 Task: Set the pull request check failure for the repository "JS" to Medium or higher.
Action: Mouse moved to (894, 228)
Screenshot: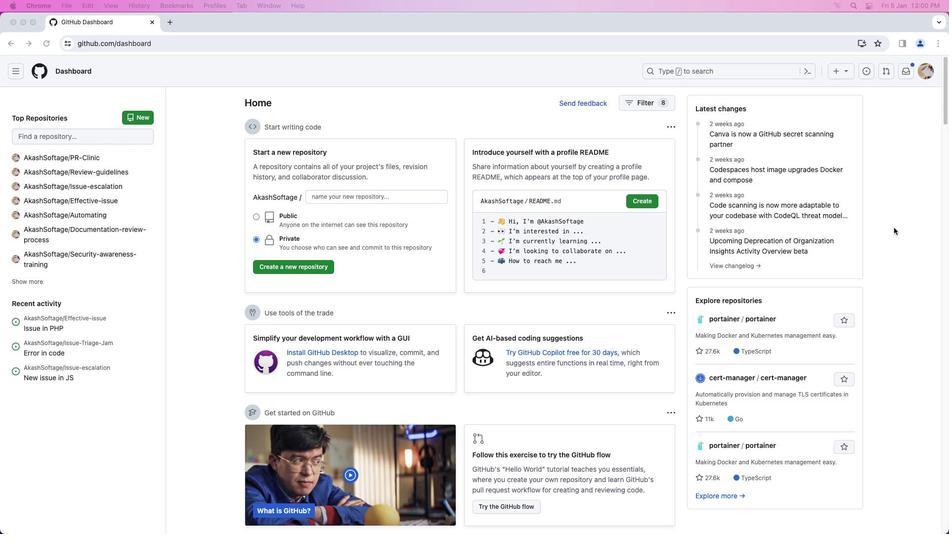 
Action: Mouse pressed left at (894, 228)
Screenshot: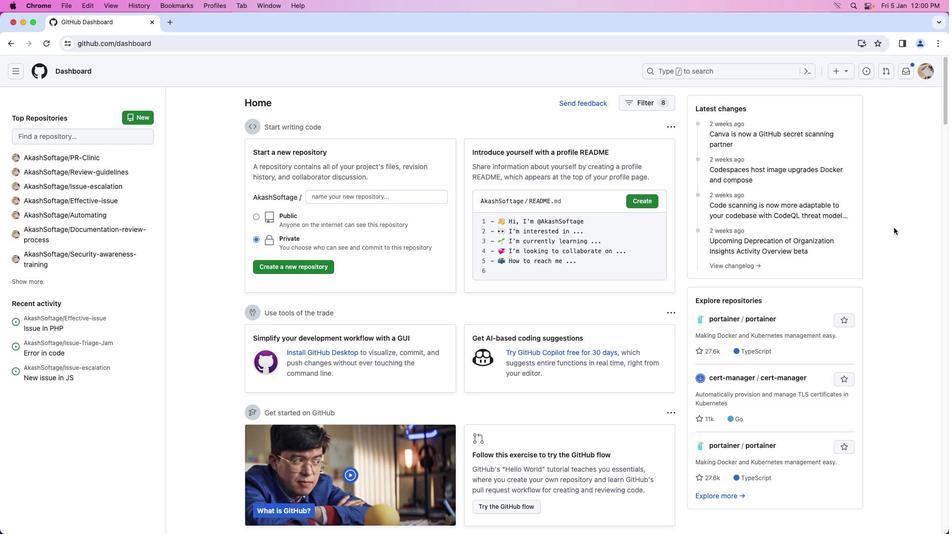 
Action: Mouse moved to (933, 74)
Screenshot: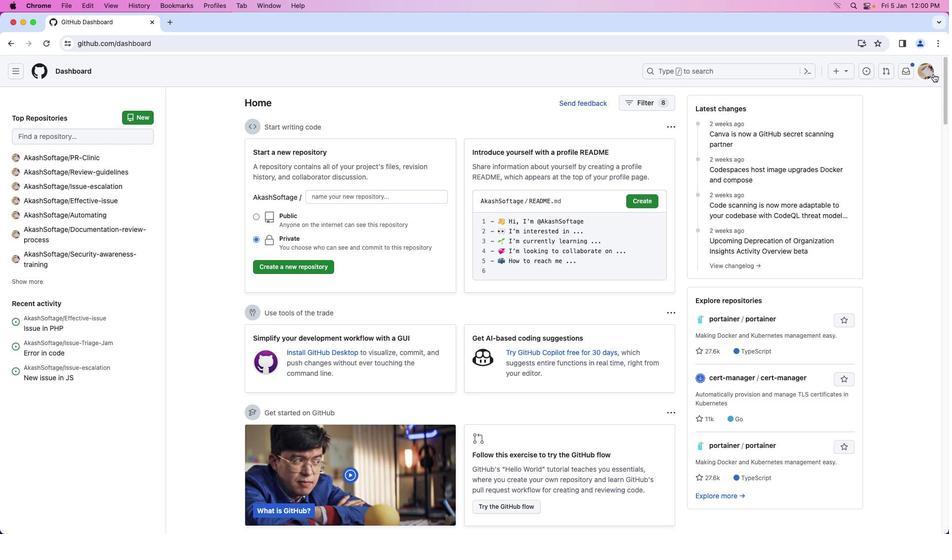 
Action: Mouse pressed left at (933, 74)
Screenshot: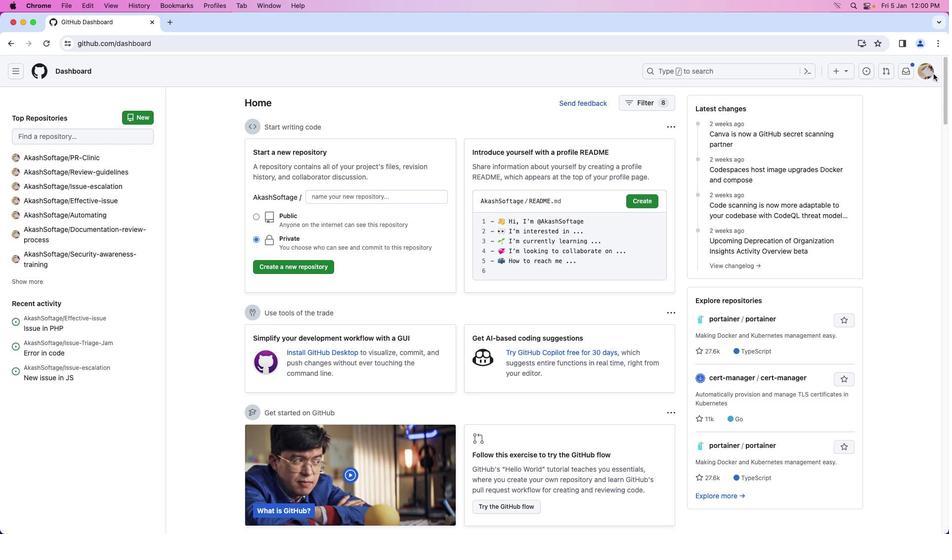 
Action: Mouse moved to (896, 157)
Screenshot: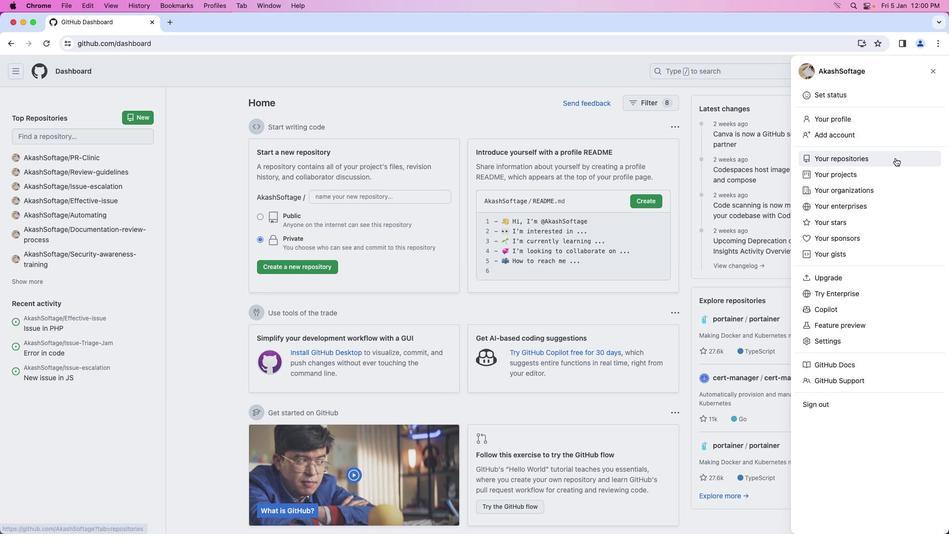 
Action: Mouse pressed left at (896, 157)
Screenshot: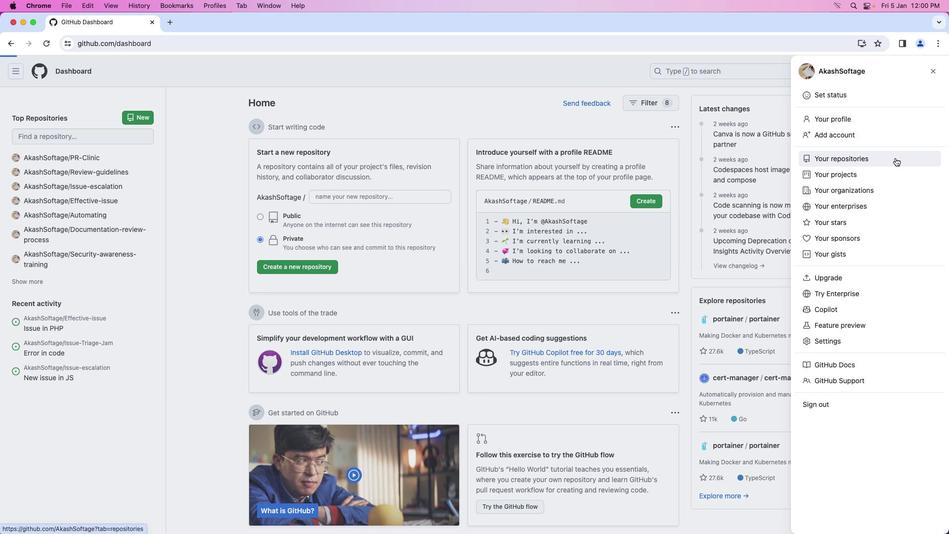 
Action: Mouse moved to (339, 165)
Screenshot: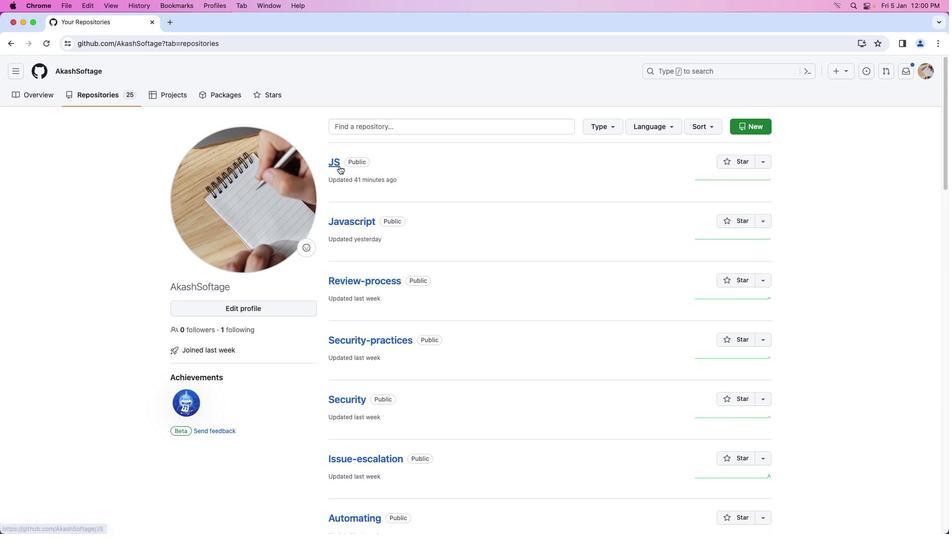 
Action: Mouse pressed left at (339, 165)
Screenshot: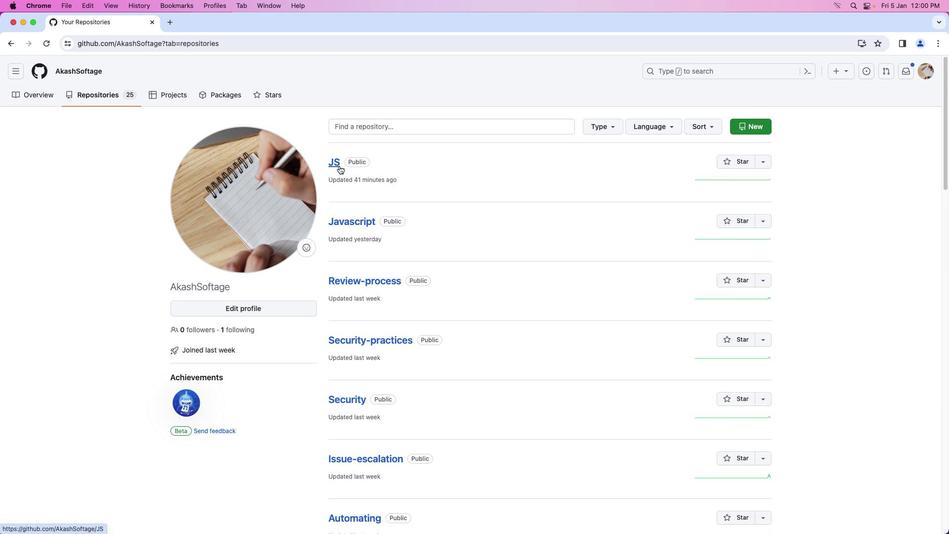 
Action: Mouse moved to (413, 99)
Screenshot: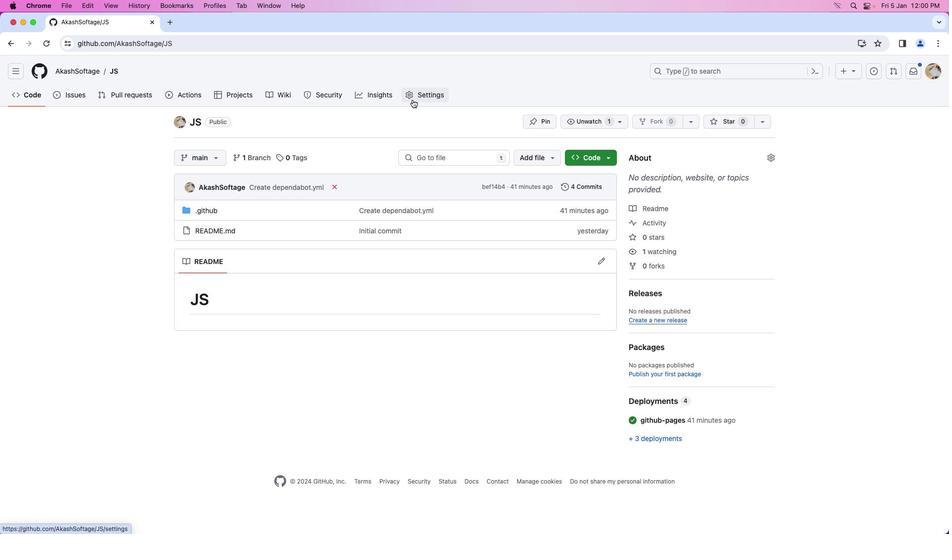 
Action: Mouse pressed left at (413, 99)
Screenshot: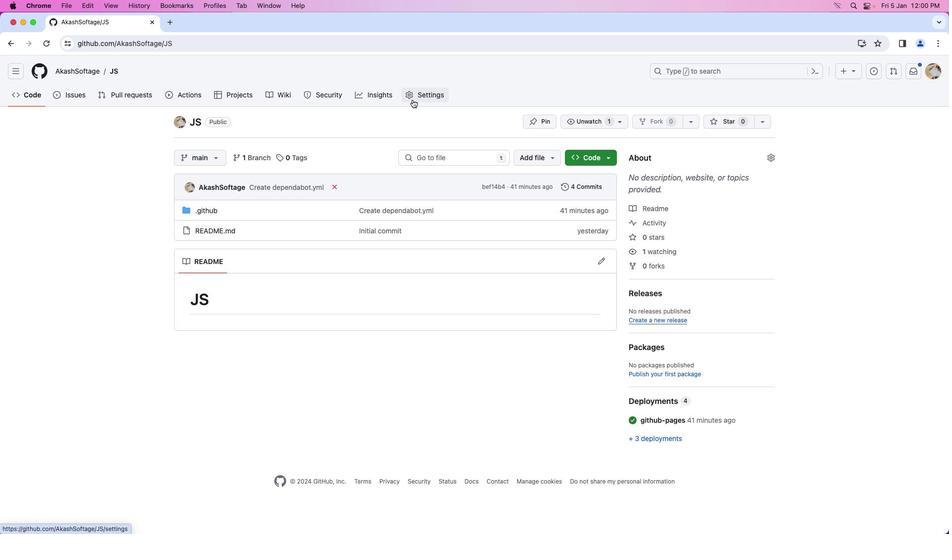 
Action: Mouse moved to (270, 370)
Screenshot: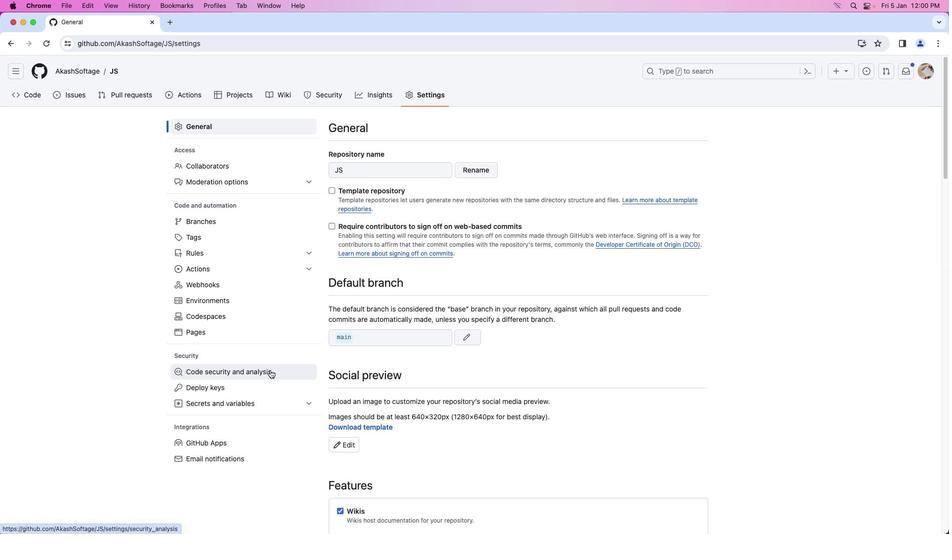 
Action: Mouse pressed left at (270, 370)
Screenshot: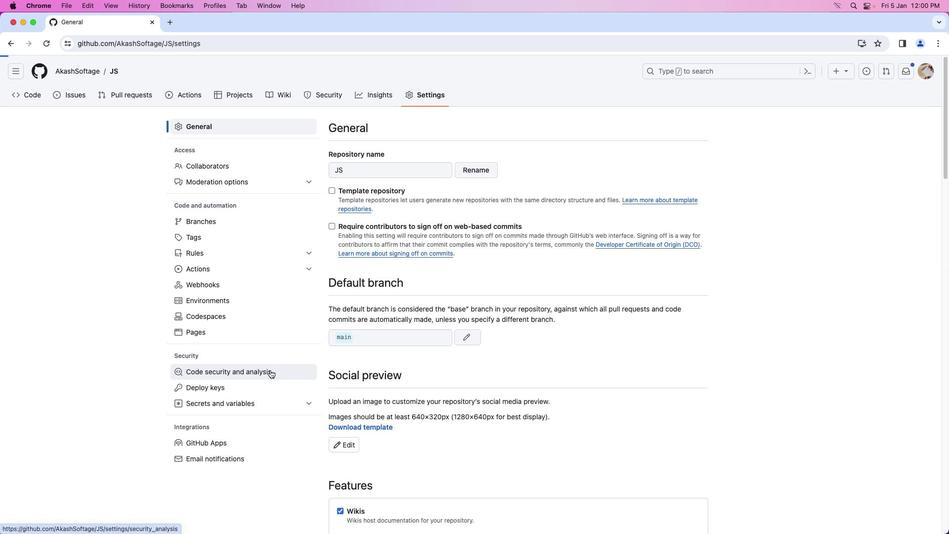 
Action: Mouse moved to (449, 367)
Screenshot: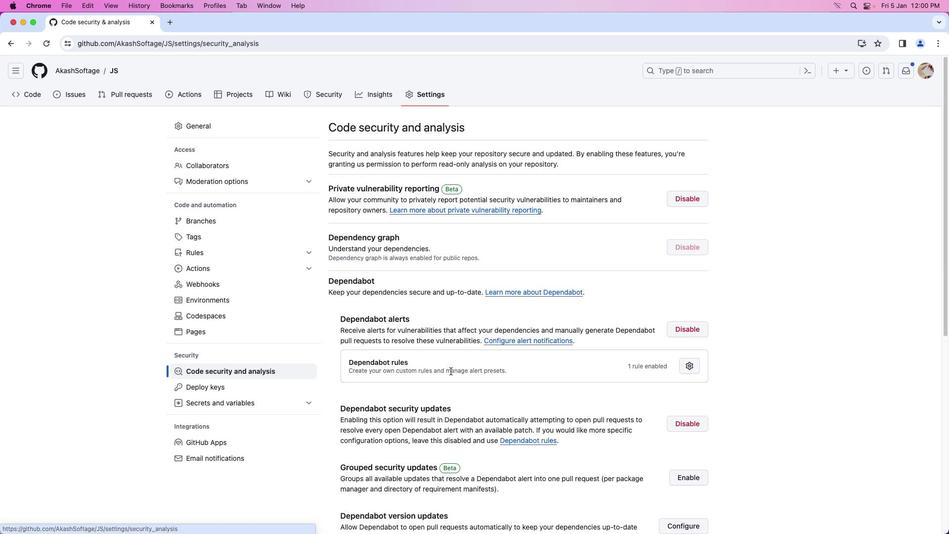 
Action: Mouse scrolled (449, 367) with delta (0, 0)
Screenshot: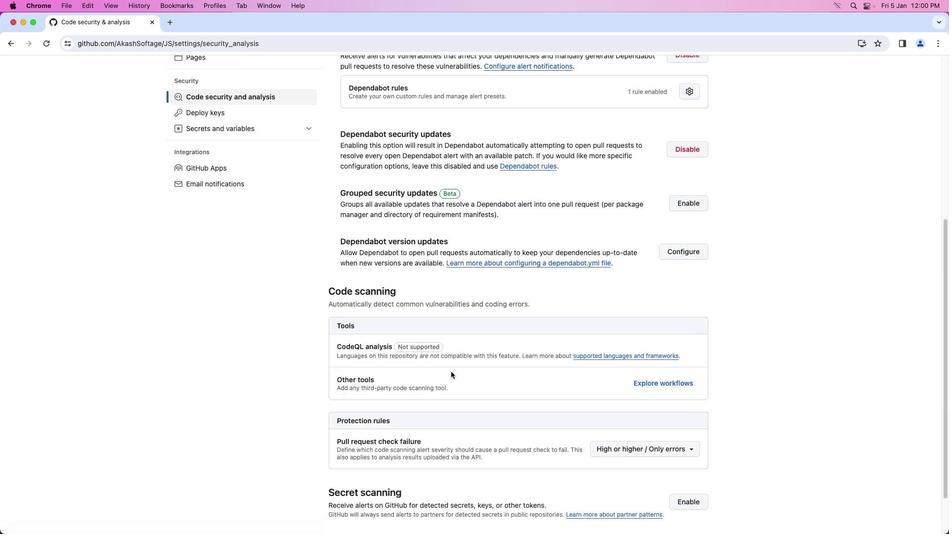
Action: Mouse scrolled (449, 367) with delta (0, 0)
Screenshot: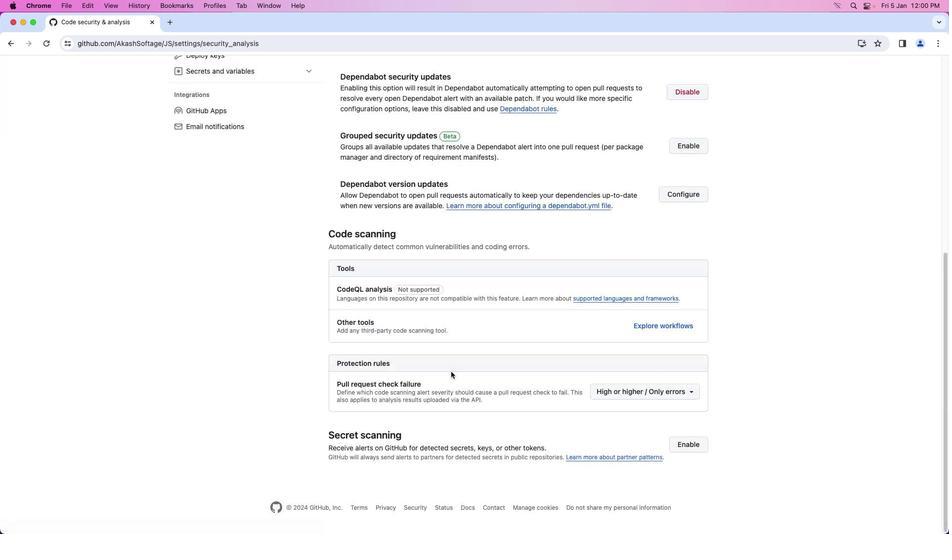 
Action: Mouse moved to (450, 371)
Screenshot: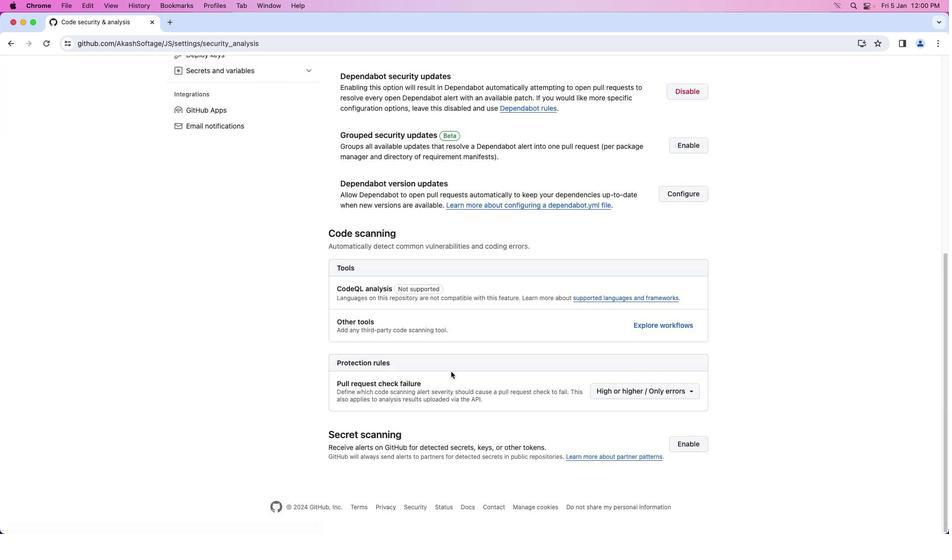 
Action: Mouse scrolled (450, 371) with delta (0, -1)
Screenshot: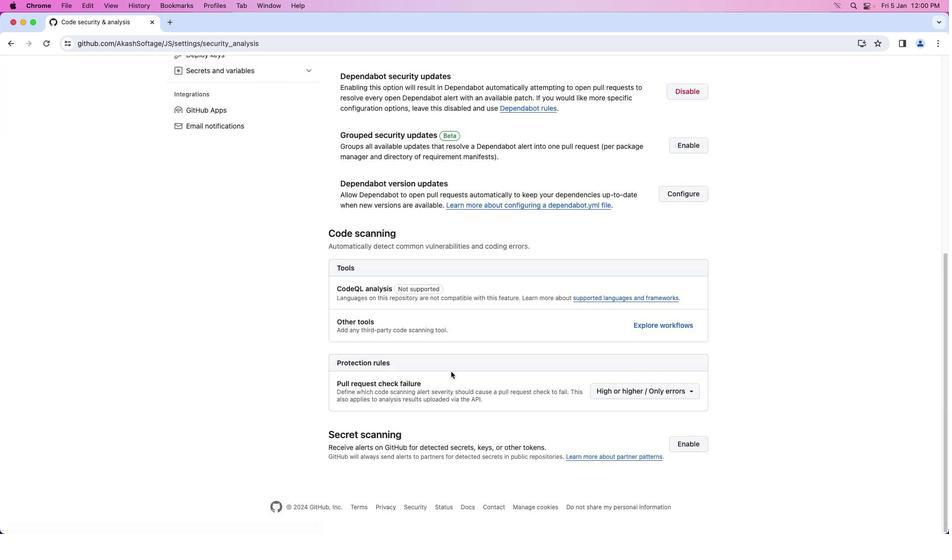 
Action: Mouse moved to (451, 371)
Screenshot: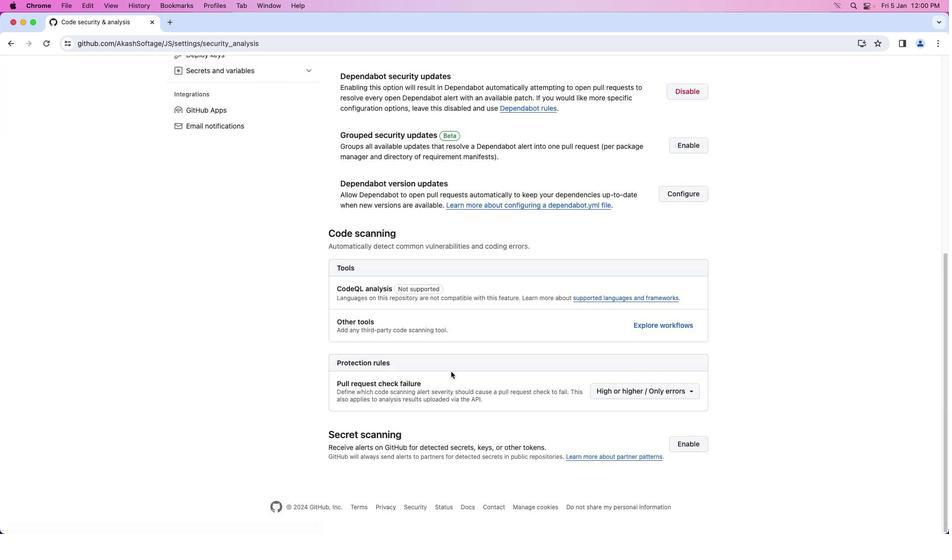 
Action: Mouse scrolled (451, 371) with delta (0, -2)
Screenshot: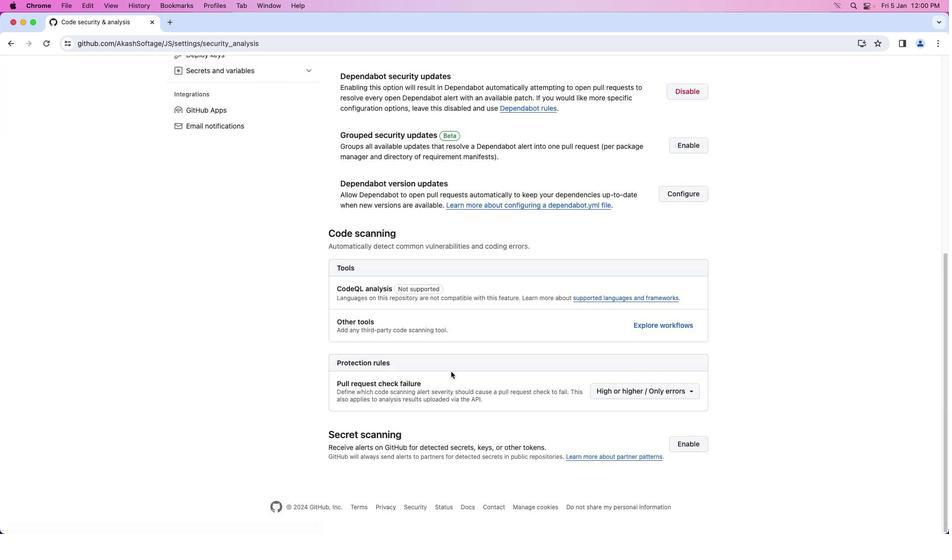
Action: Mouse moved to (451, 371)
Screenshot: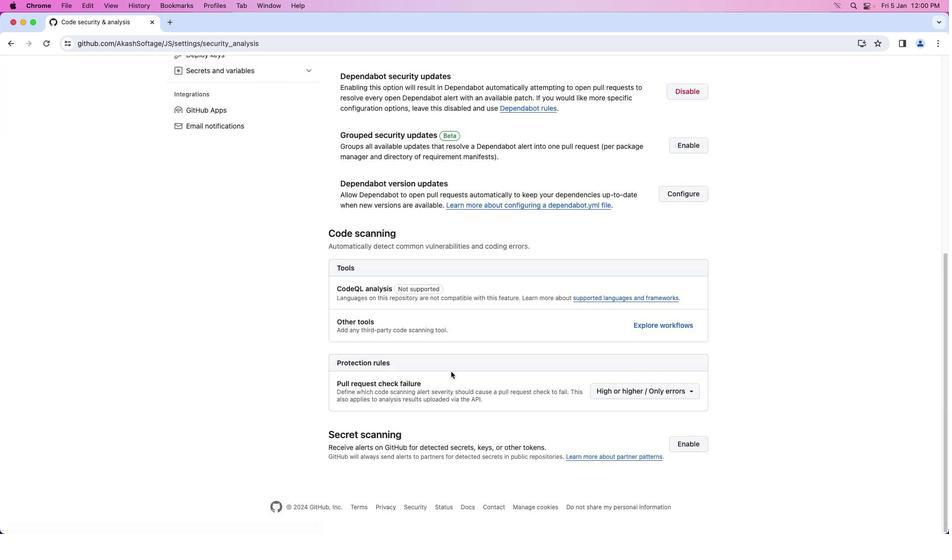 
Action: Mouse scrolled (451, 371) with delta (0, -2)
Screenshot: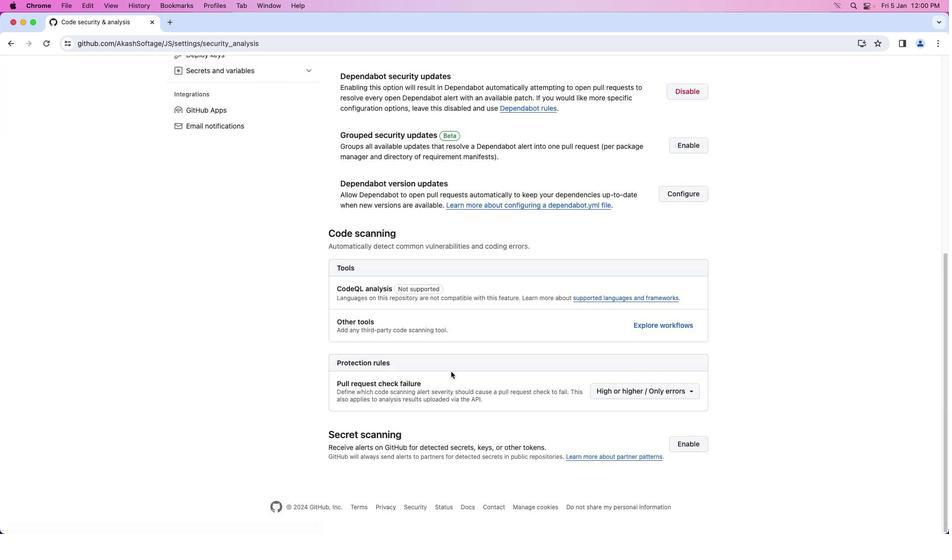 
Action: Mouse scrolled (451, 371) with delta (0, -2)
Screenshot: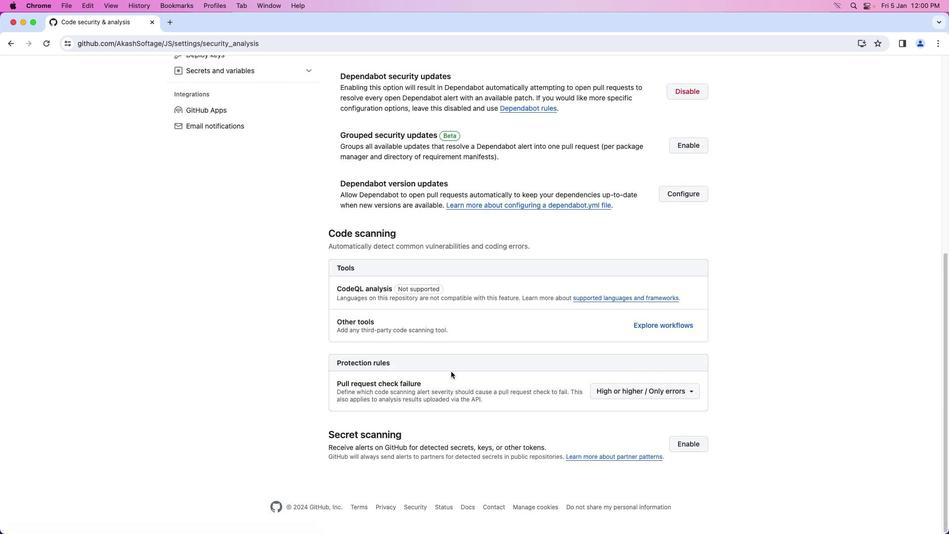 
Action: Mouse scrolled (451, 371) with delta (0, -3)
Screenshot: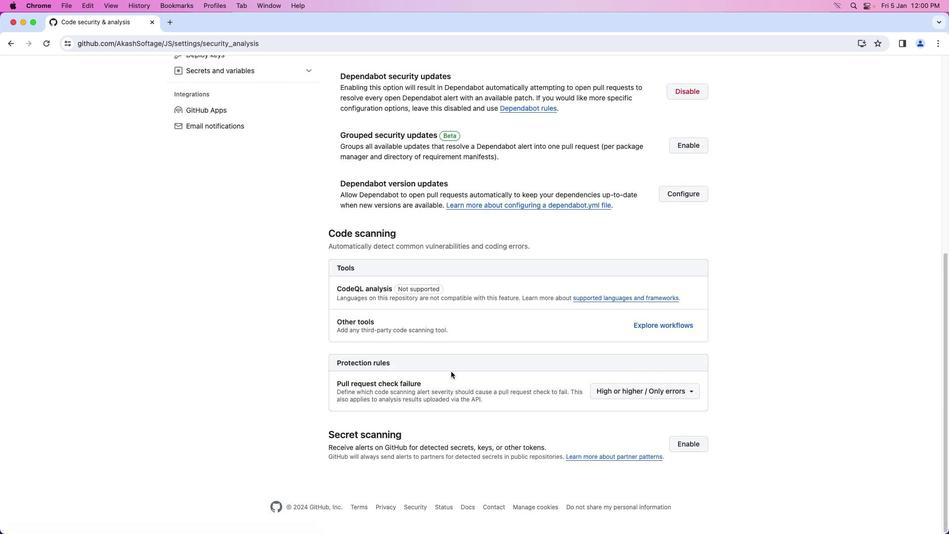 
Action: Mouse scrolled (451, 371) with delta (0, -3)
Screenshot: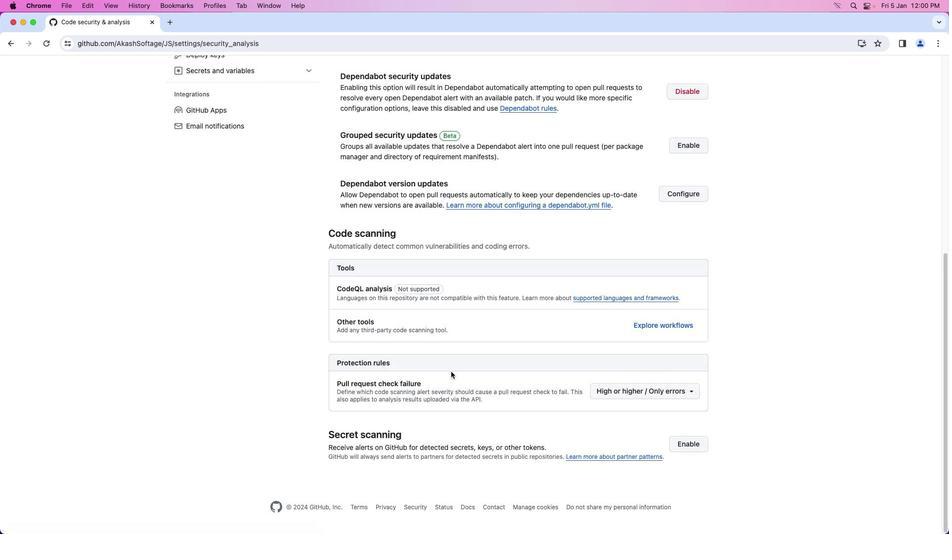 
Action: Mouse moved to (634, 389)
Screenshot: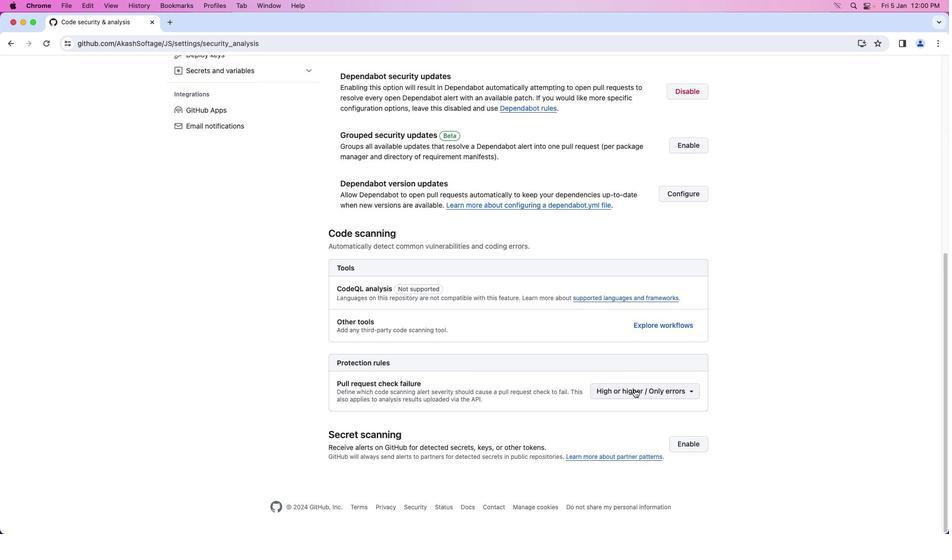 
Action: Mouse pressed left at (634, 389)
Screenshot: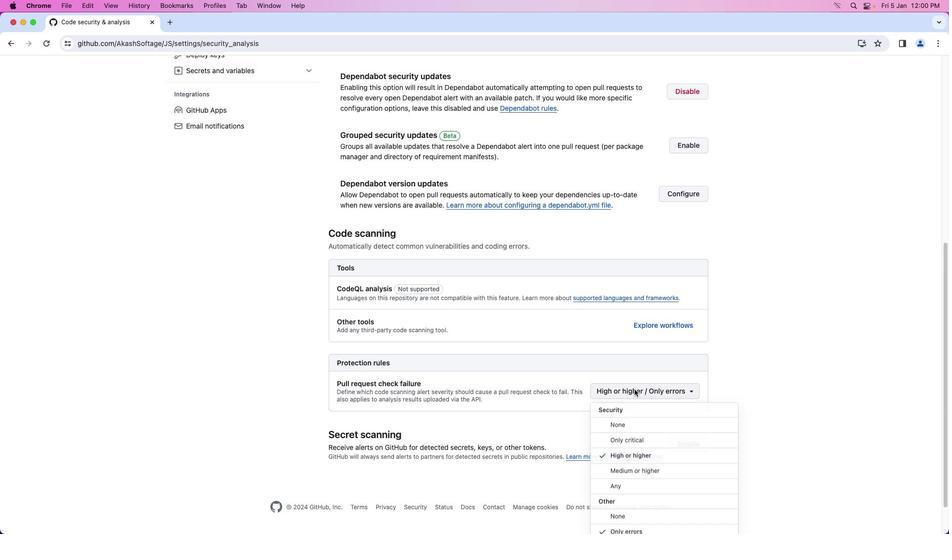 
Action: Mouse moved to (678, 471)
Screenshot: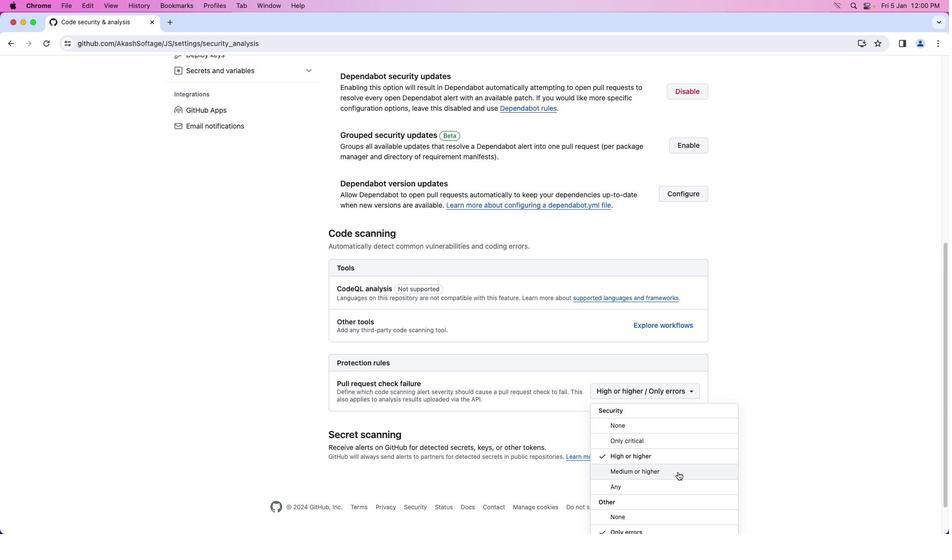 
Action: Mouse pressed left at (678, 471)
Screenshot: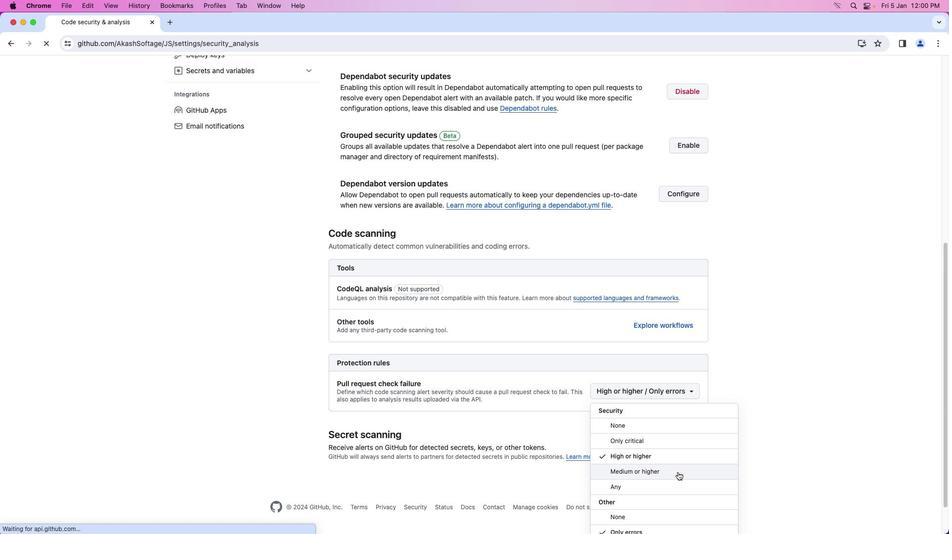 
Action: Mouse scrolled (678, 471) with delta (0, 0)
Screenshot: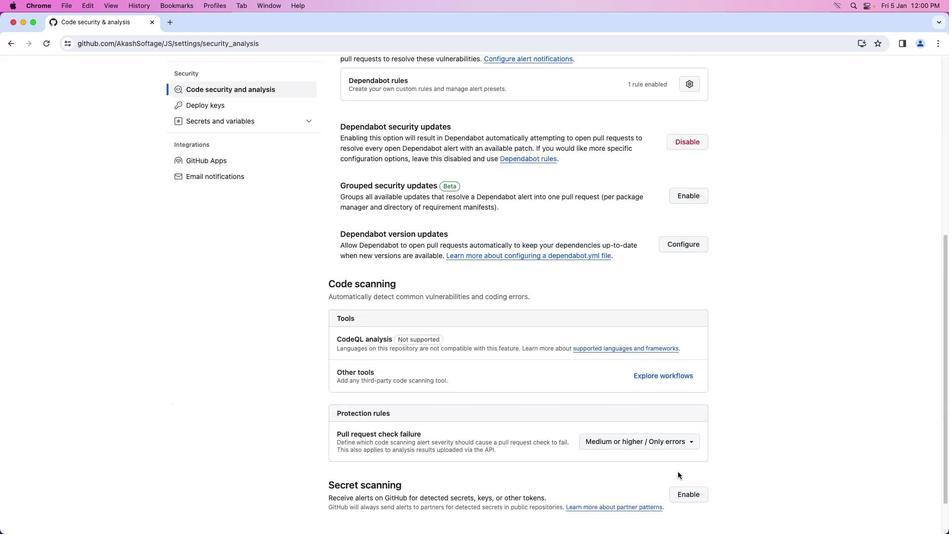 
Action: Mouse scrolled (678, 471) with delta (0, 0)
Screenshot: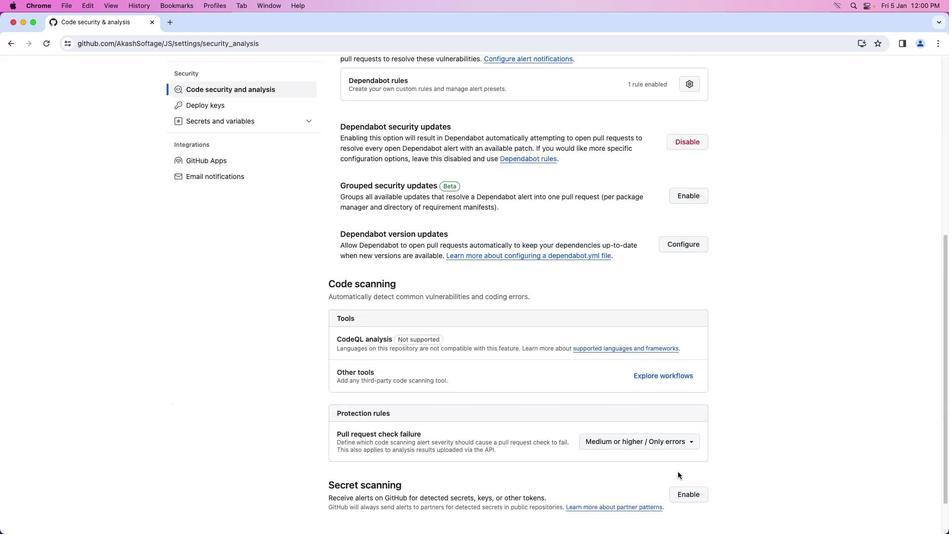 
Action: Mouse scrolled (678, 471) with delta (0, -1)
Screenshot: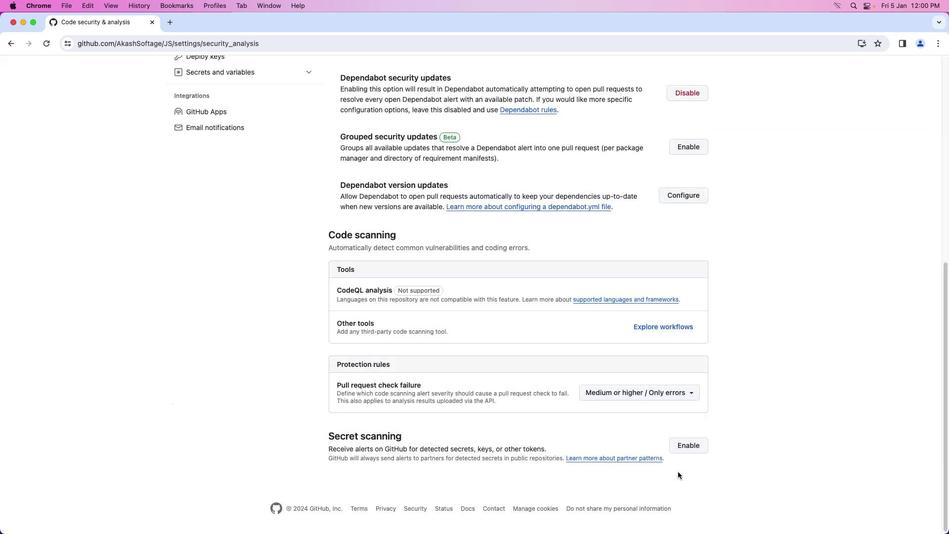 
Action: Mouse moved to (678, 472)
Screenshot: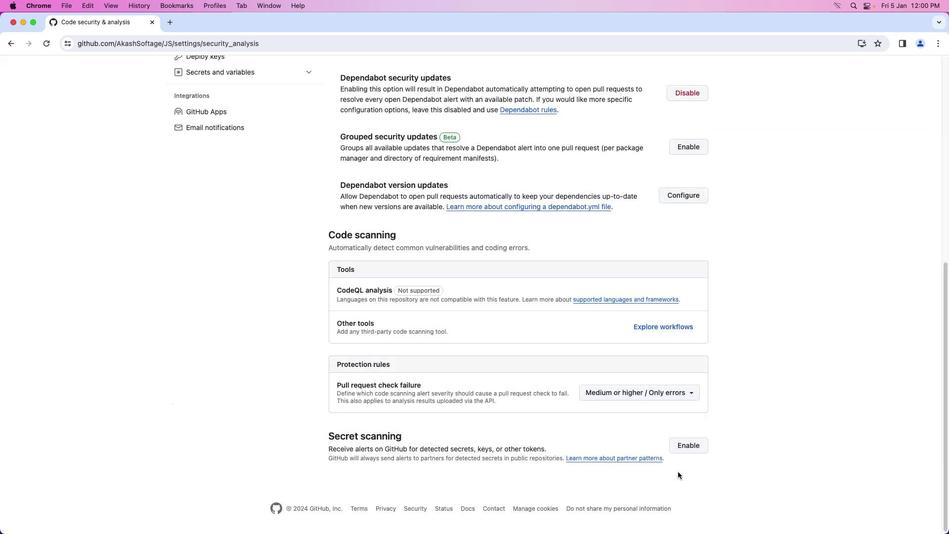
Action: Mouse scrolled (678, 472) with delta (0, -2)
Screenshot: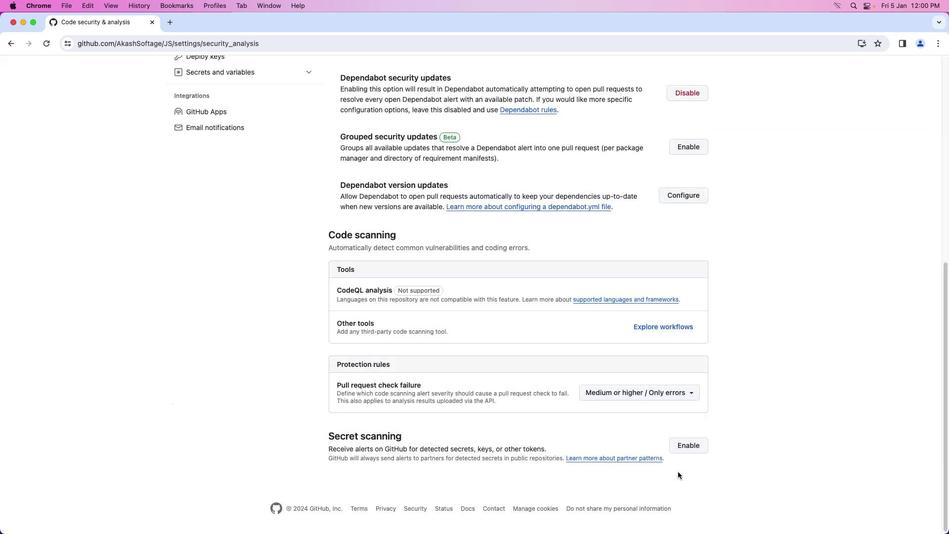 
Action: Mouse scrolled (678, 472) with delta (0, -2)
Screenshot: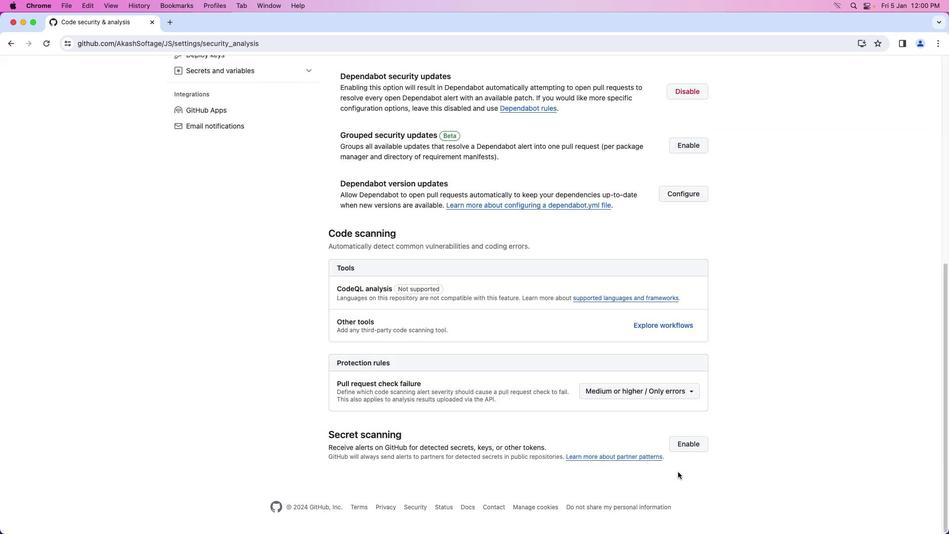 
Action: Mouse scrolled (678, 472) with delta (0, -2)
Screenshot: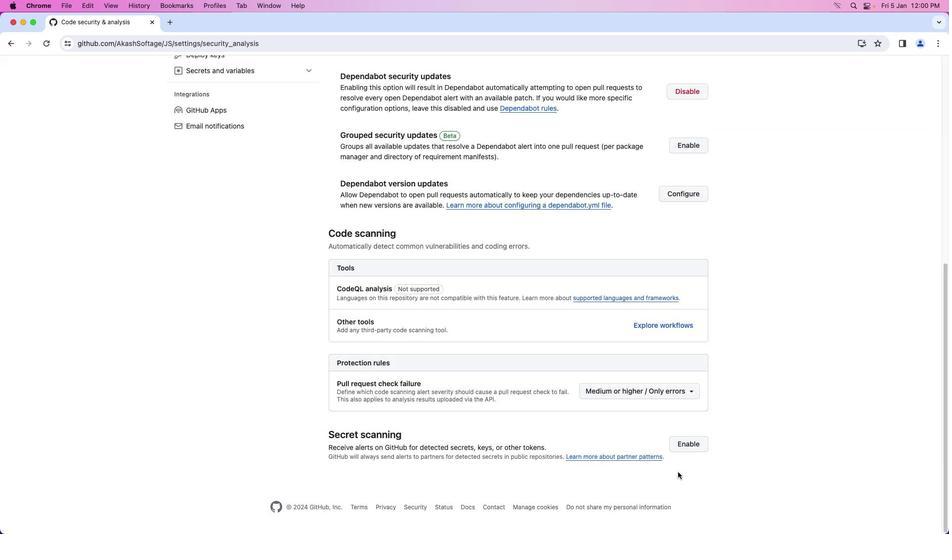 
Action: Mouse moved to (678, 472)
Screenshot: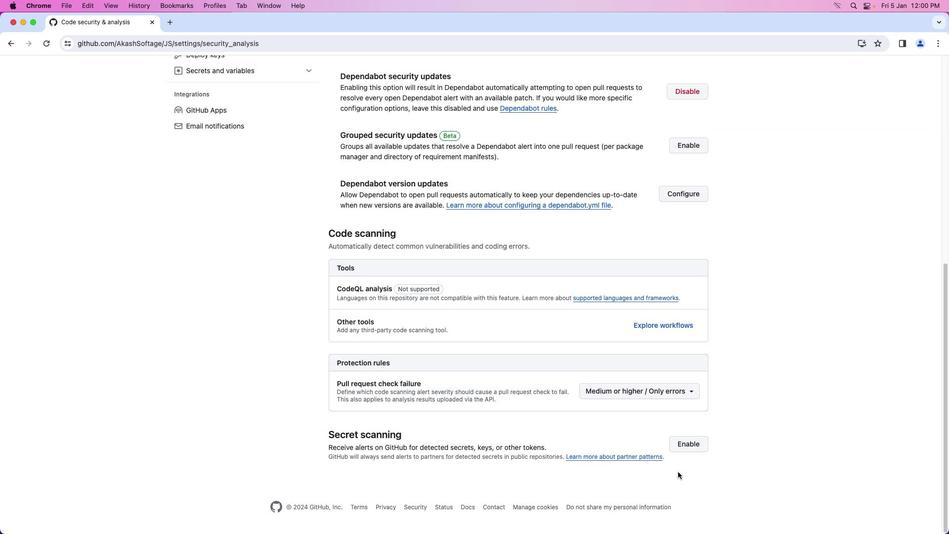 
